 Task: In the Company hp.com, schedule a meeting with title: 'Product Demo and Service Presentation', Select date: '27 August, 2023', select start time: 10:30:AM. Add location in person New York with meeting description: Kindly join this meeting to understand Product Demo and Service Presentation. Add attendees from company's contact and save.. Logged in from softage.1@softage.net
Action: Mouse moved to (88, 57)
Screenshot: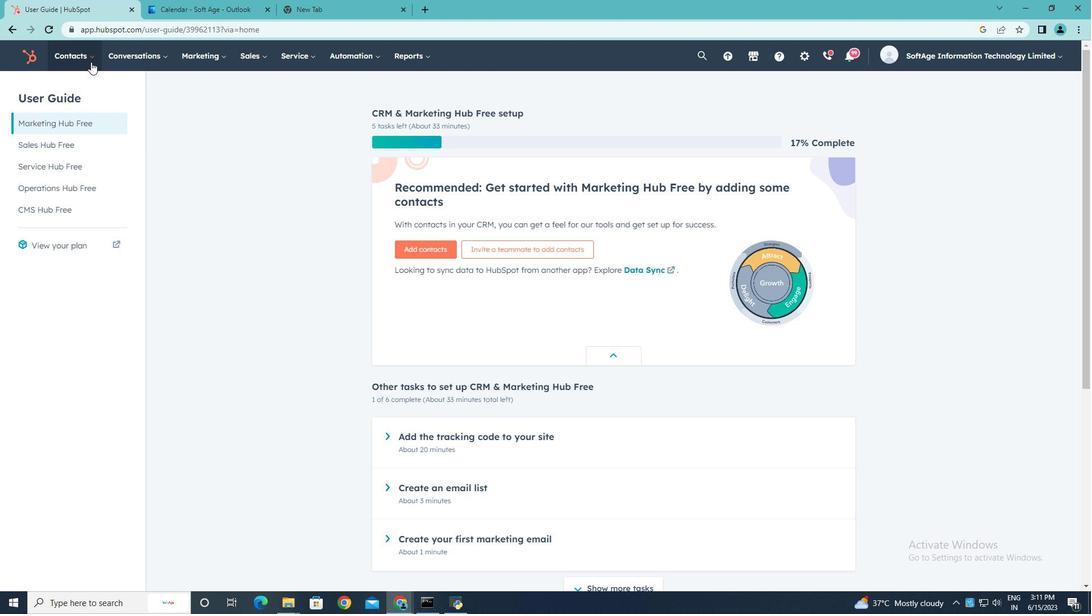 
Action: Mouse pressed left at (88, 57)
Screenshot: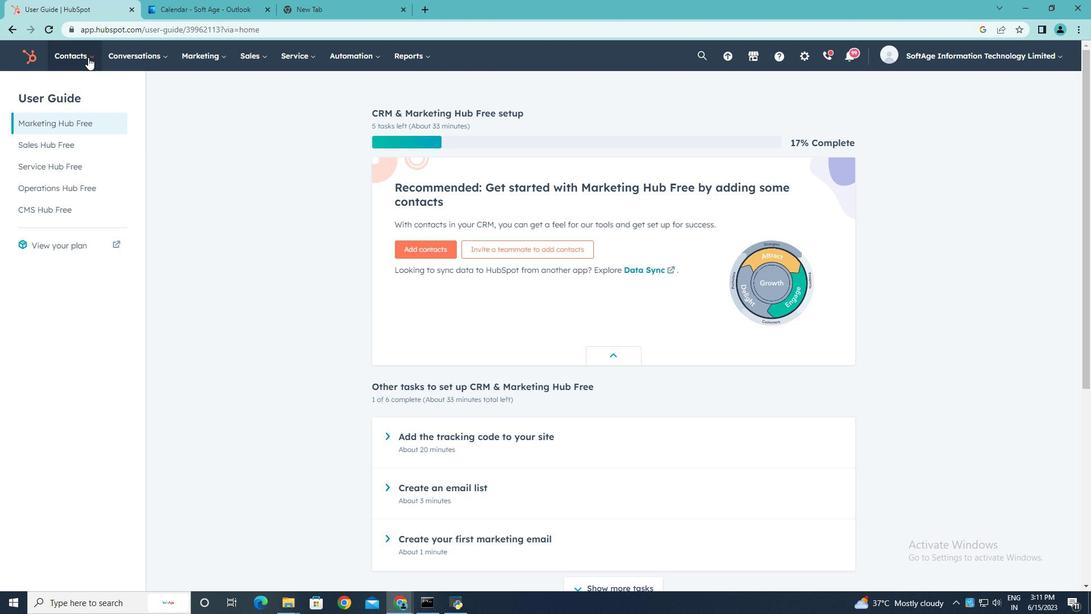 
Action: Mouse moved to (77, 113)
Screenshot: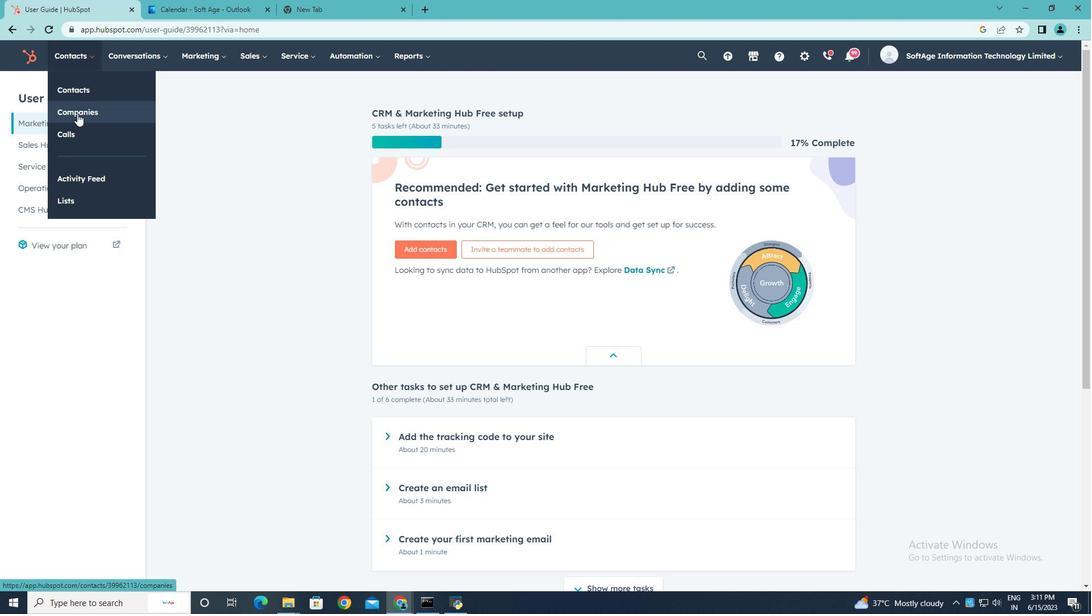 
Action: Mouse pressed left at (77, 113)
Screenshot: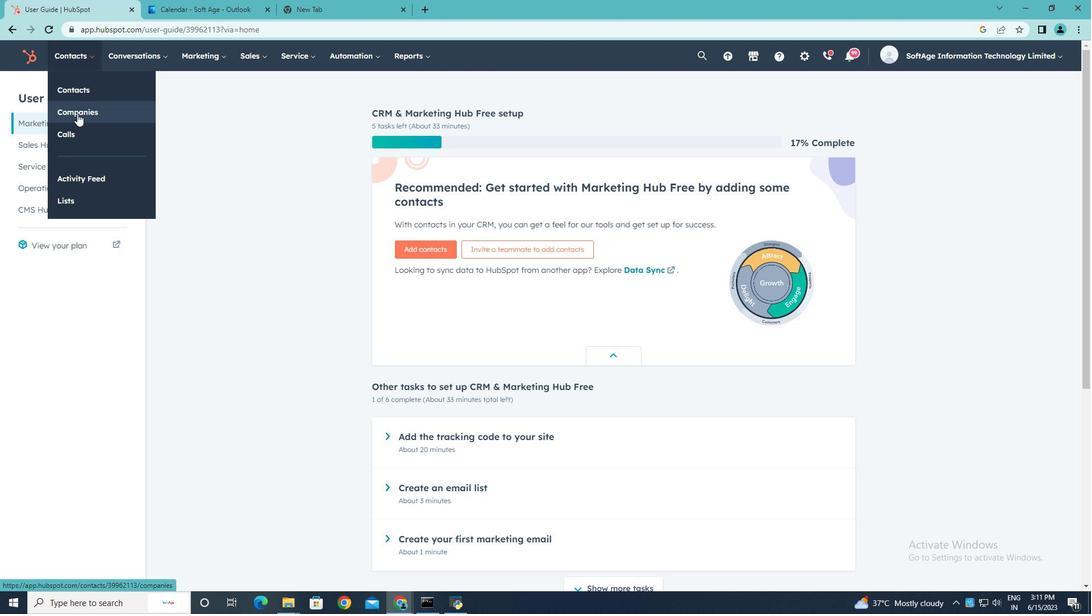 
Action: Mouse moved to (72, 183)
Screenshot: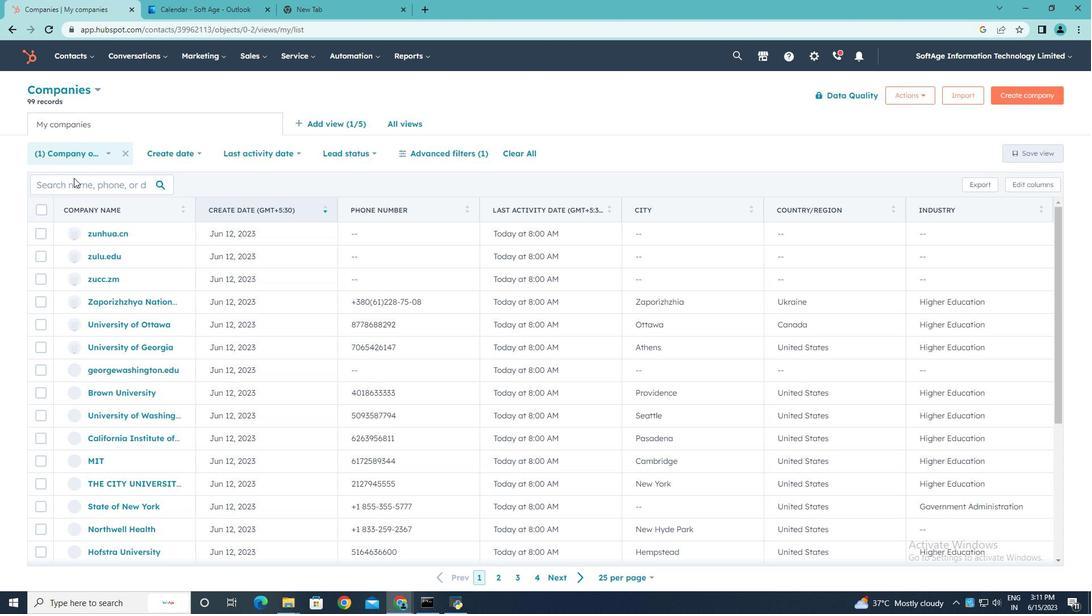 
Action: Mouse pressed left at (72, 183)
Screenshot: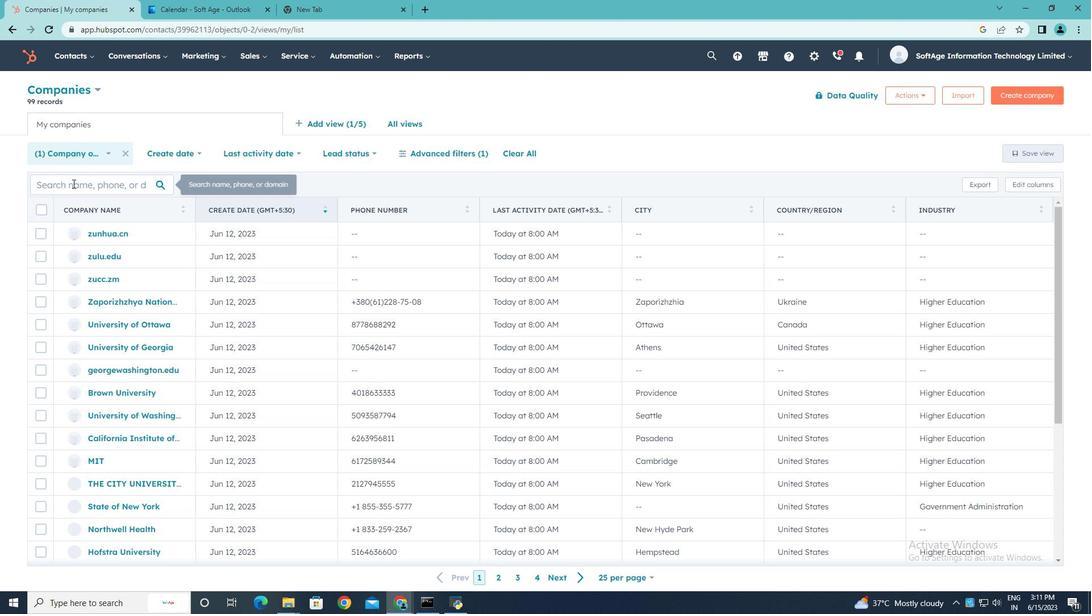 
Action: Key pressed hp.com
Screenshot: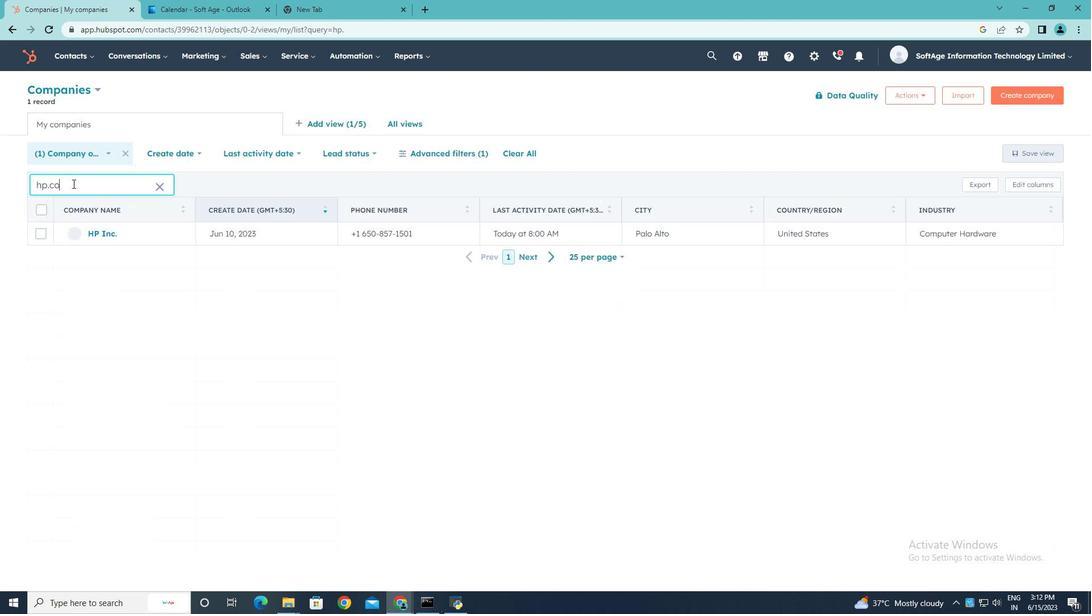 
Action: Mouse moved to (95, 231)
Screenshot: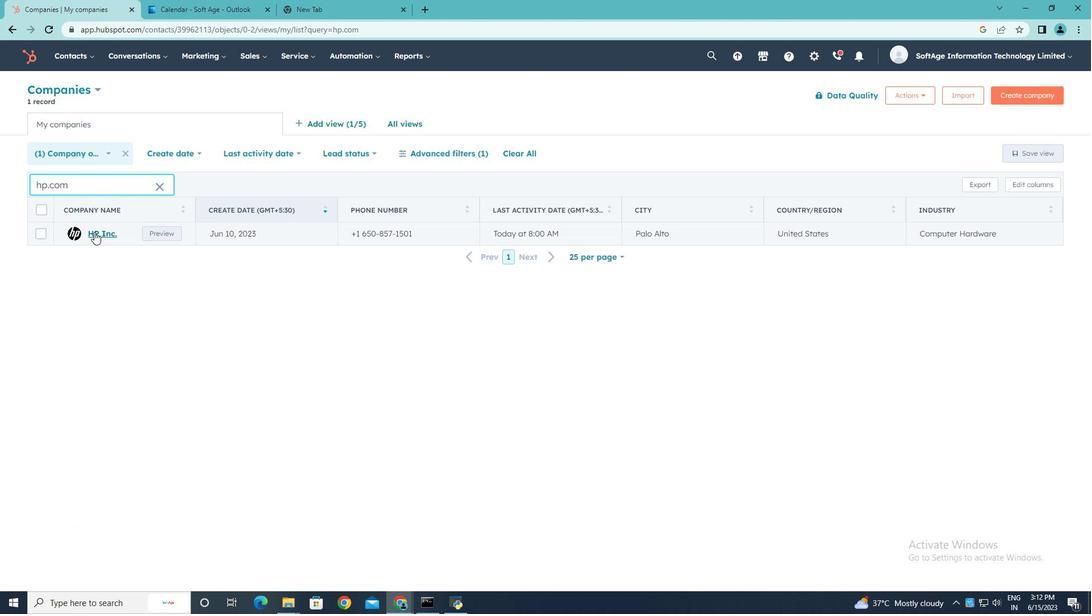 
Action: Mouse pressed left at (95, 231)
Screenshot: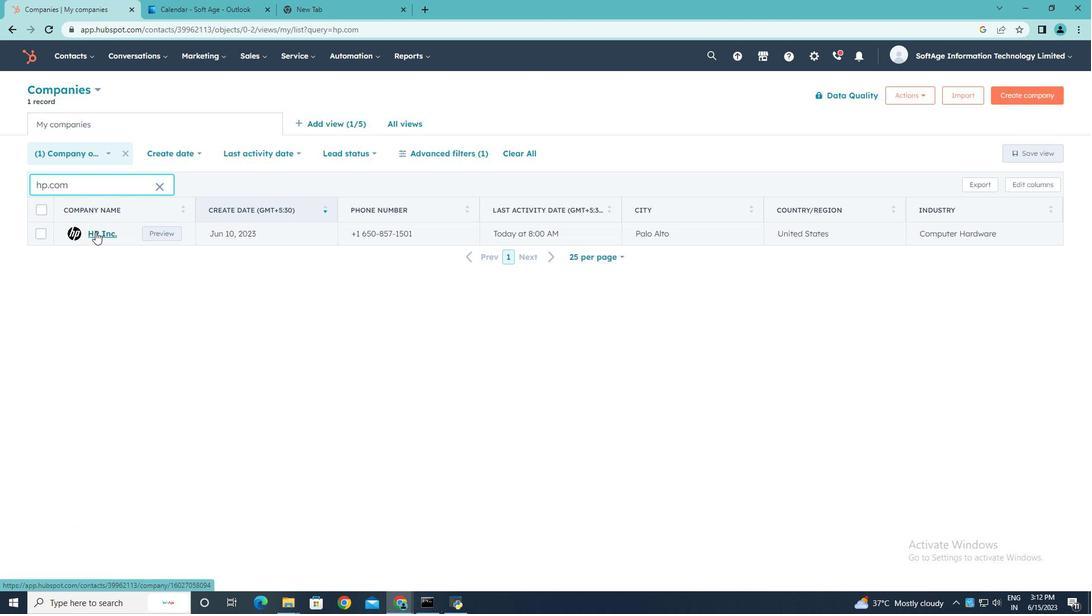 
Action: Mouse moved to (183, 185)
Screenshot: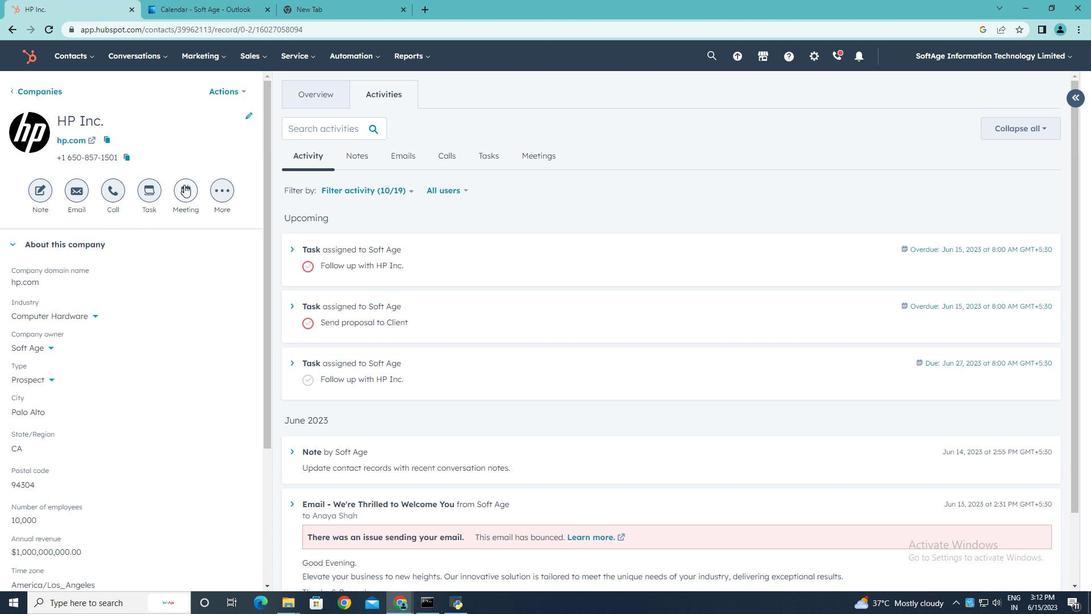 
Action: Mouse pressed left at (183, 185)
Screenshot: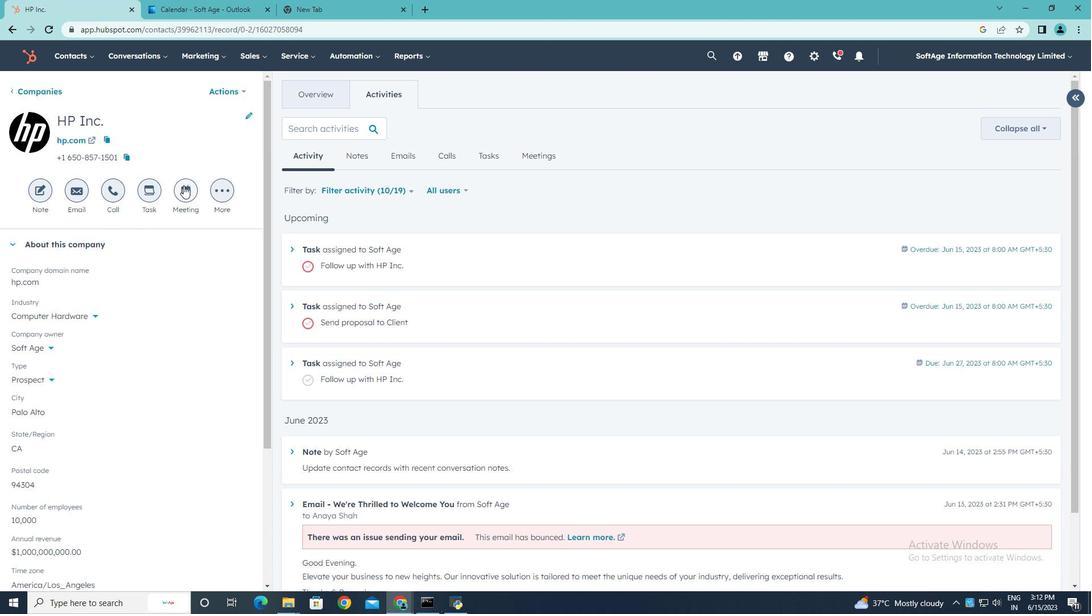 
Action: Key pressed <Key.shift><Key.shift><Key.shift><Key.shift><Key.shift>Product<Key.space><Key.shift>Demo<Key.space>and<Key.space><Key.shift>Service<Key.space><Key.shift>Presentation
Screenshot: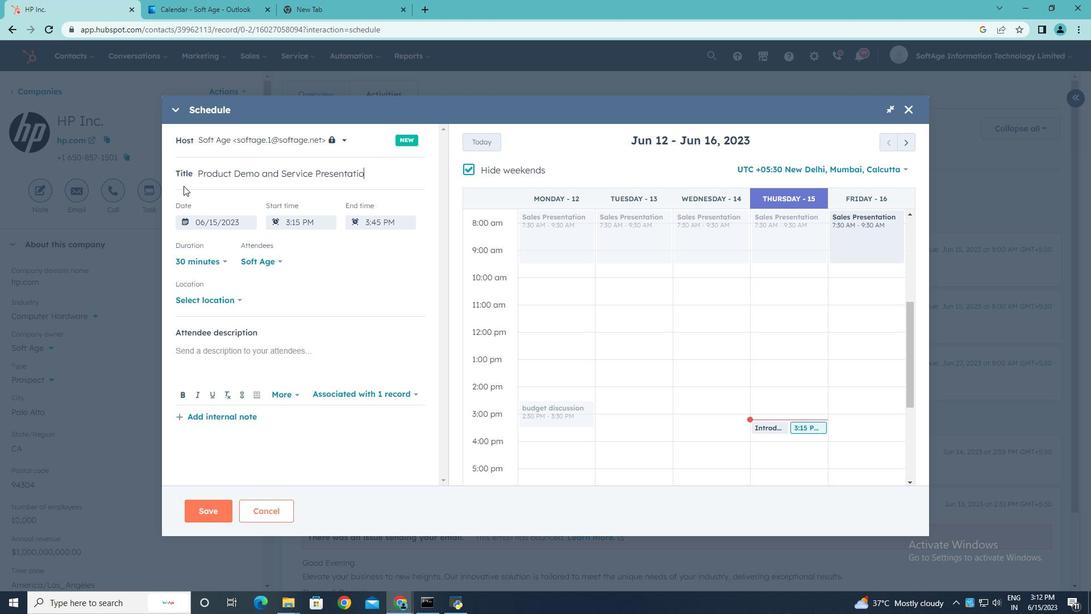 
Action: Mouse moved to (467, 168)
Screenshot: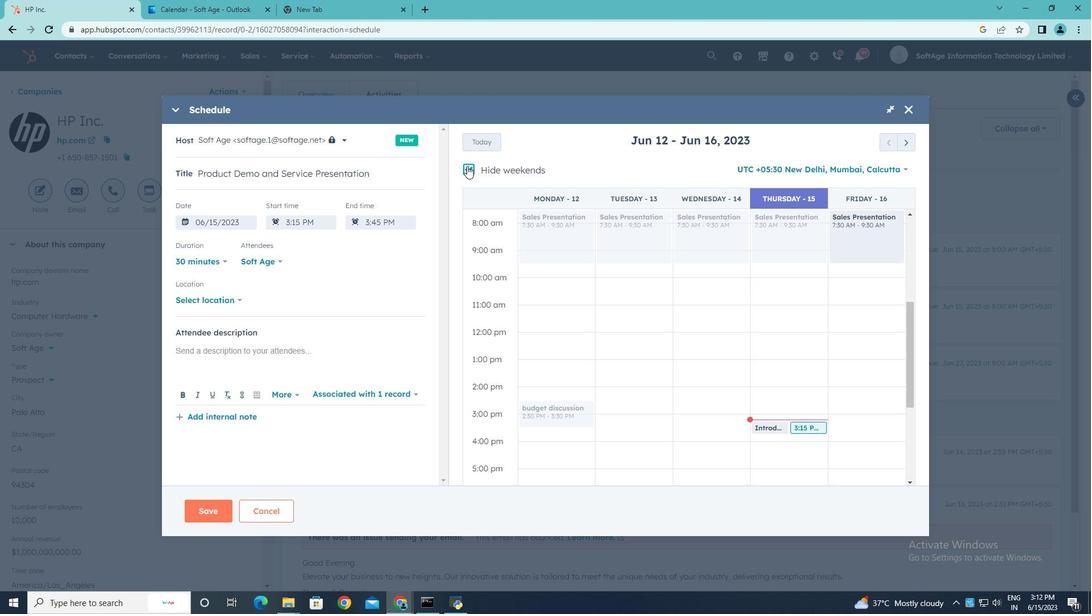 
Action: Mouse pressed left at (467, 168)
Screenshot: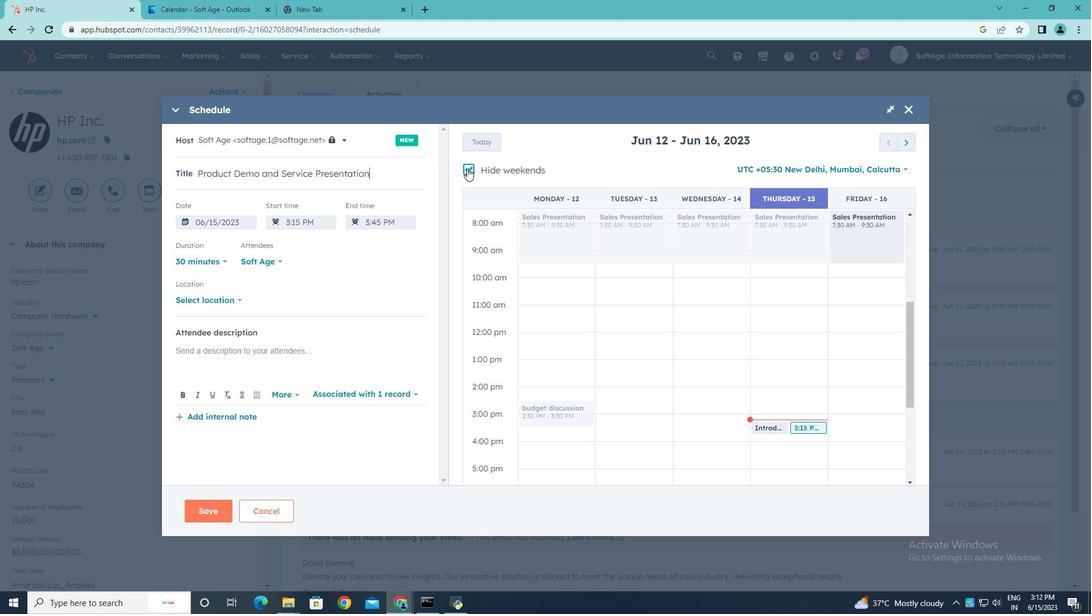 
Action: Mouse moved to (907, 143)
Screenshot: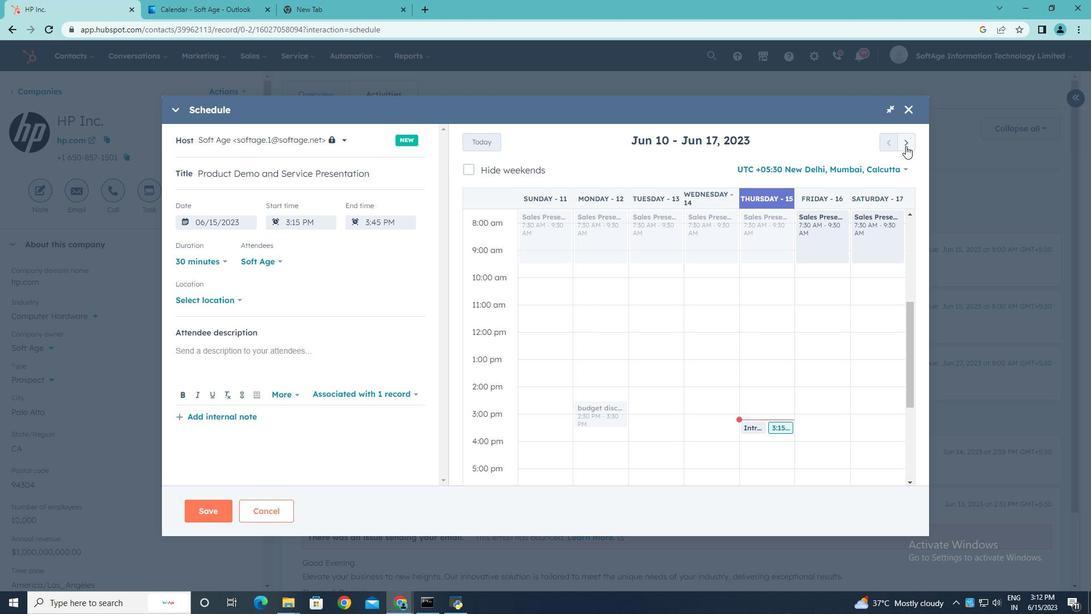
Action: Mouse pressed left at (907, 143)
Screenshot: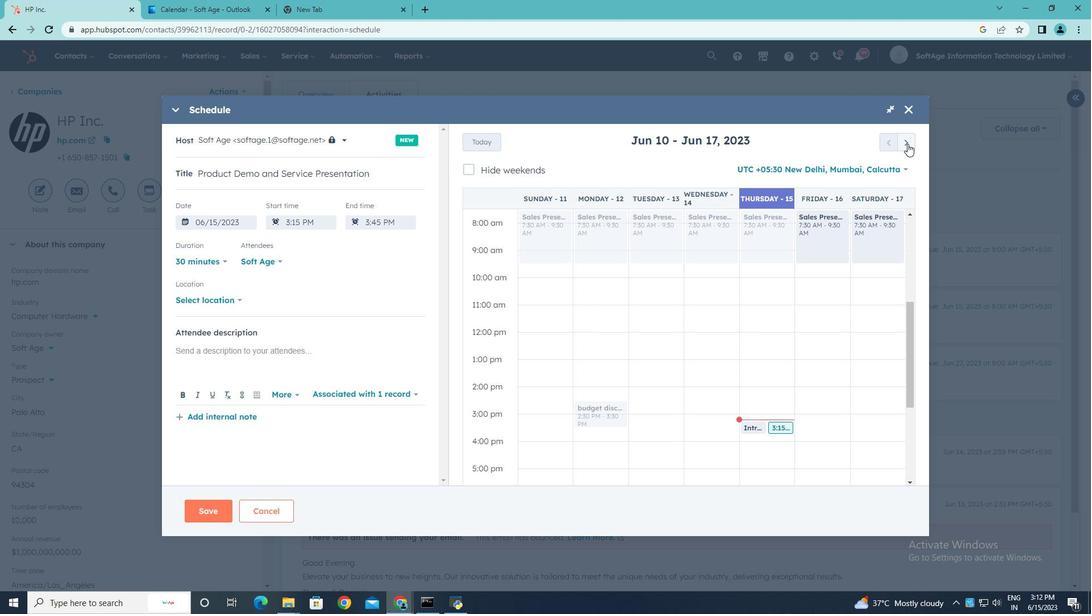 
Action: Mouse pressed left at (907, 143)
Screenshot: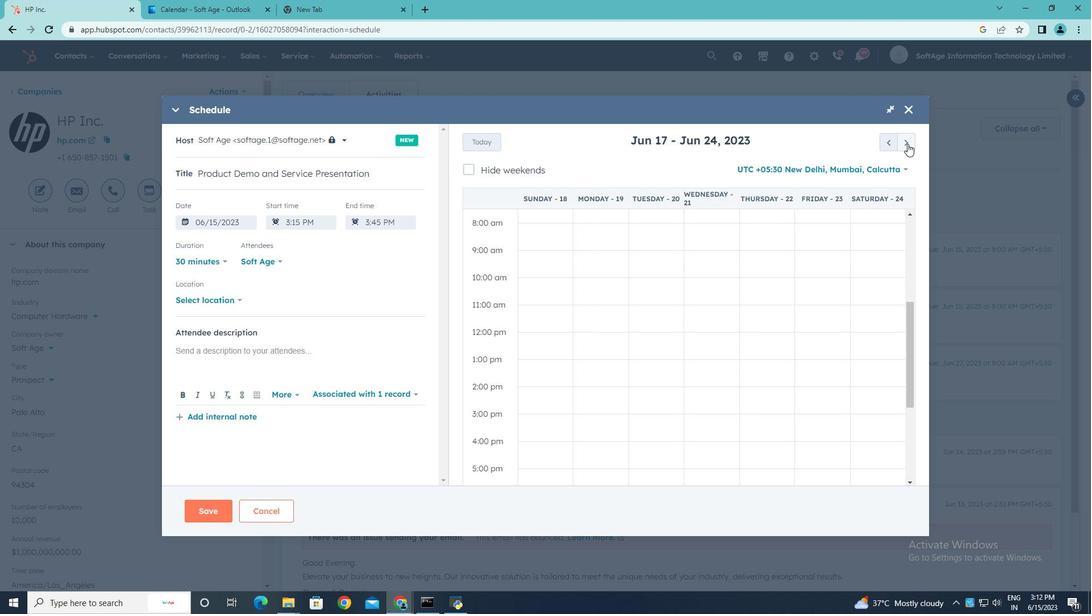 
Action: Mouse pressed left at (907, 143)
Screenshot: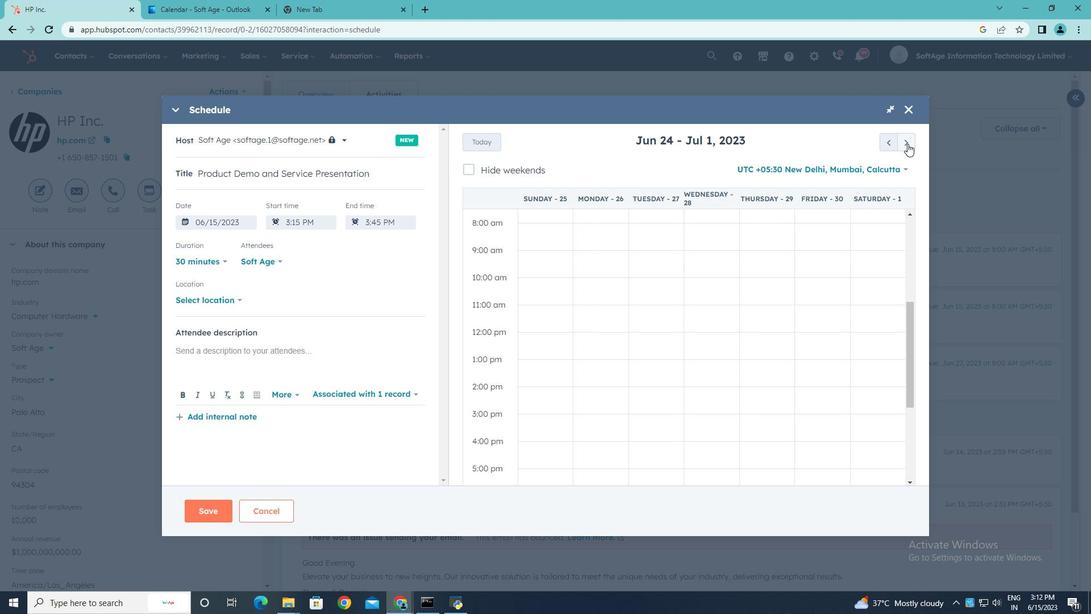
Action: Mouse pressed left at (907, 143)
Screenshot: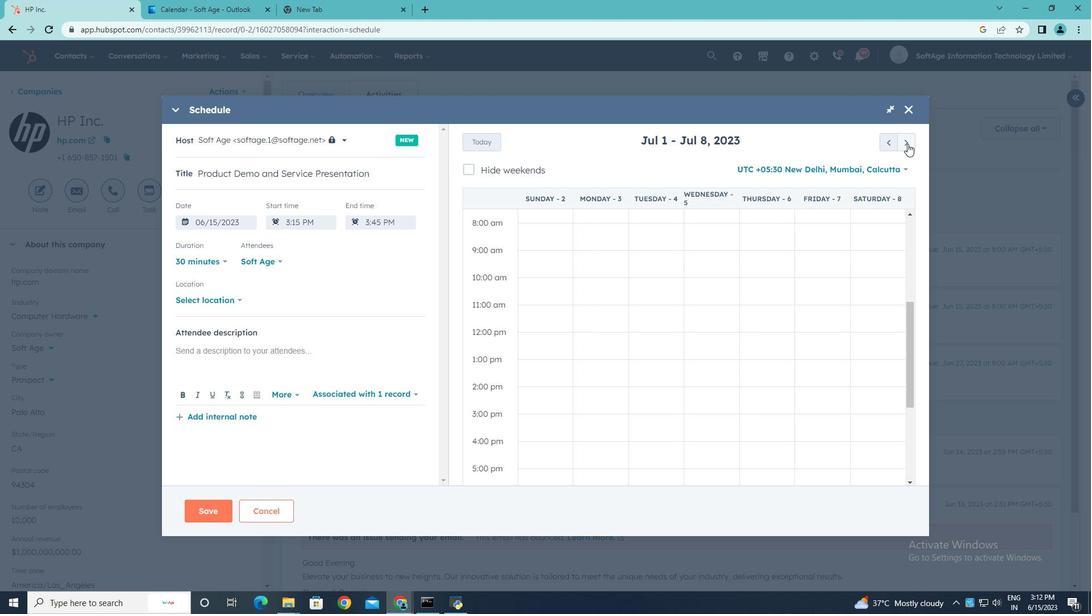 
Action: Mouse pressed left at (907, 143)
Screenshot: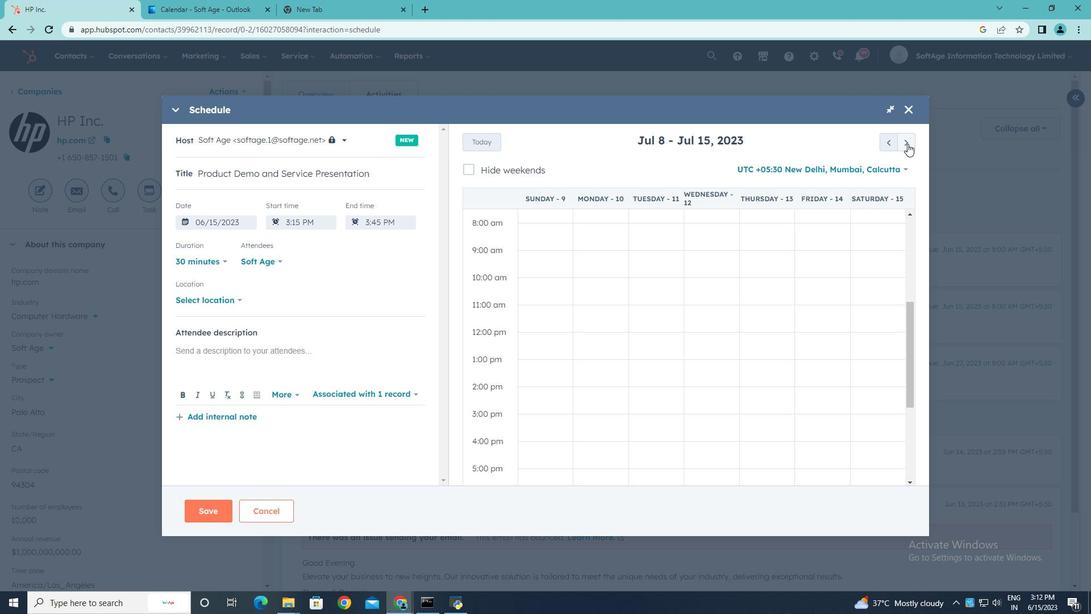 
Action: Mouse pressed left at (907, 143)
Screenshot: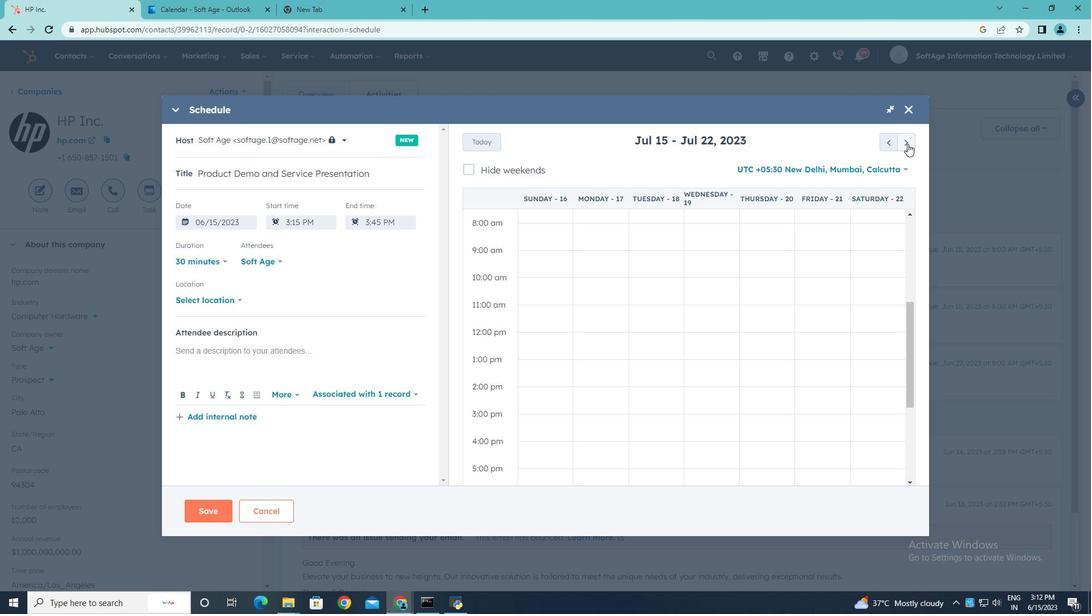 
Action: Mouse pressed left at (907, 143)
Screenshot: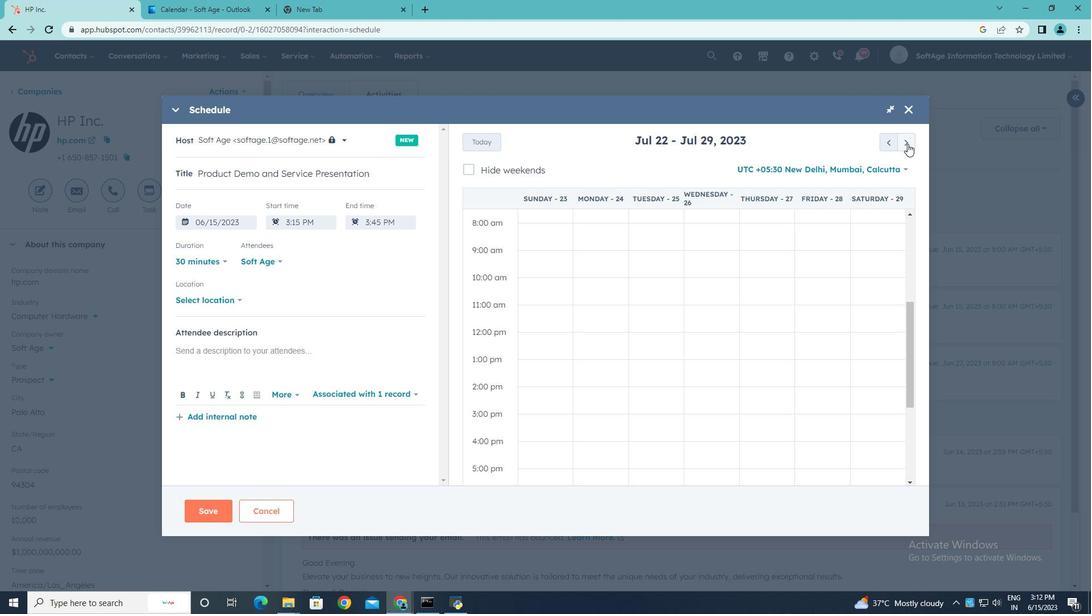 
Action: Mouse pressed left at (907, 143)
Screenshot: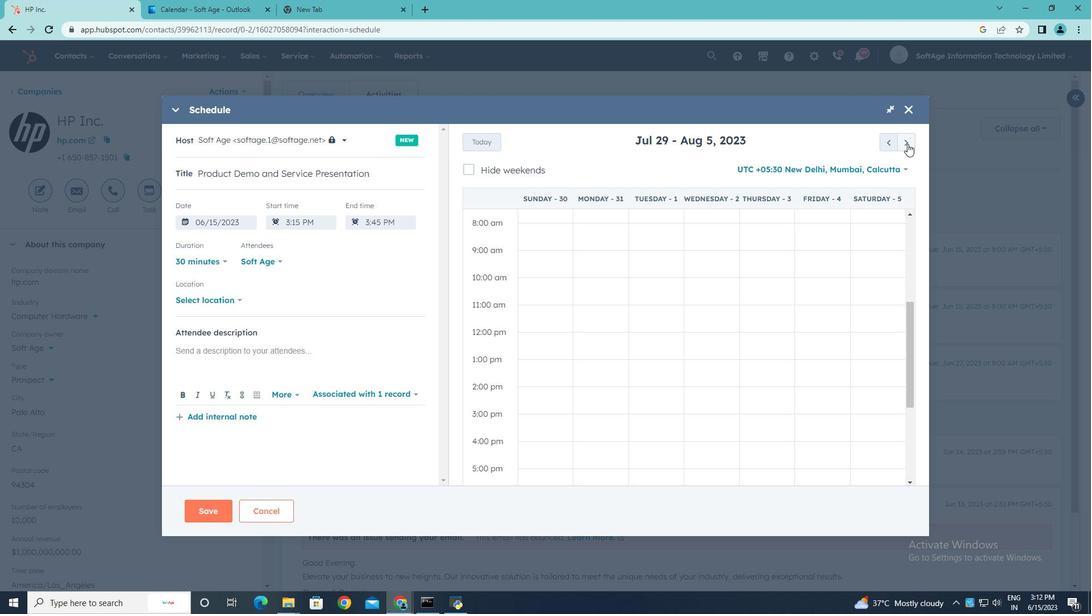 
Action: Mouse pressed left at (907, 143)
Screenshot: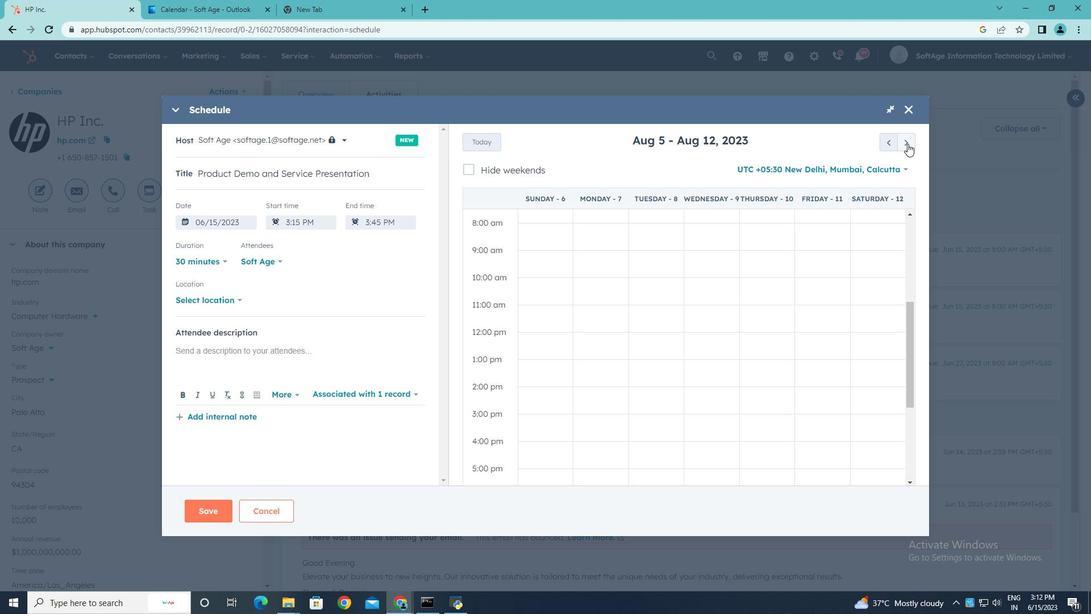 
Action: Mouse pressed left at (907, 143)
Screenshot: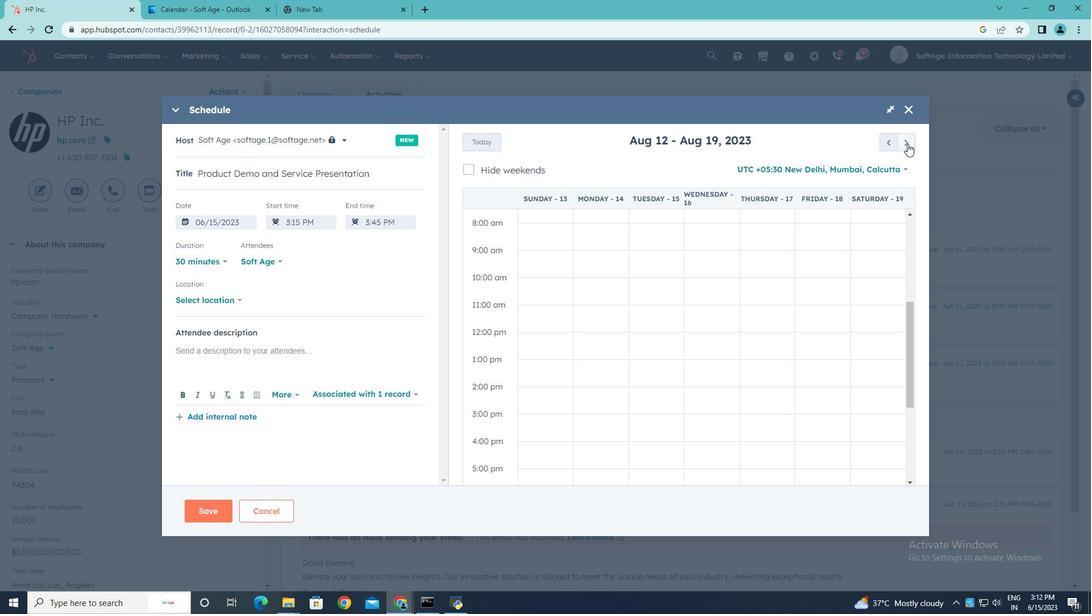 
Action: Mouse pressed left at (907, 143)
Screenshot: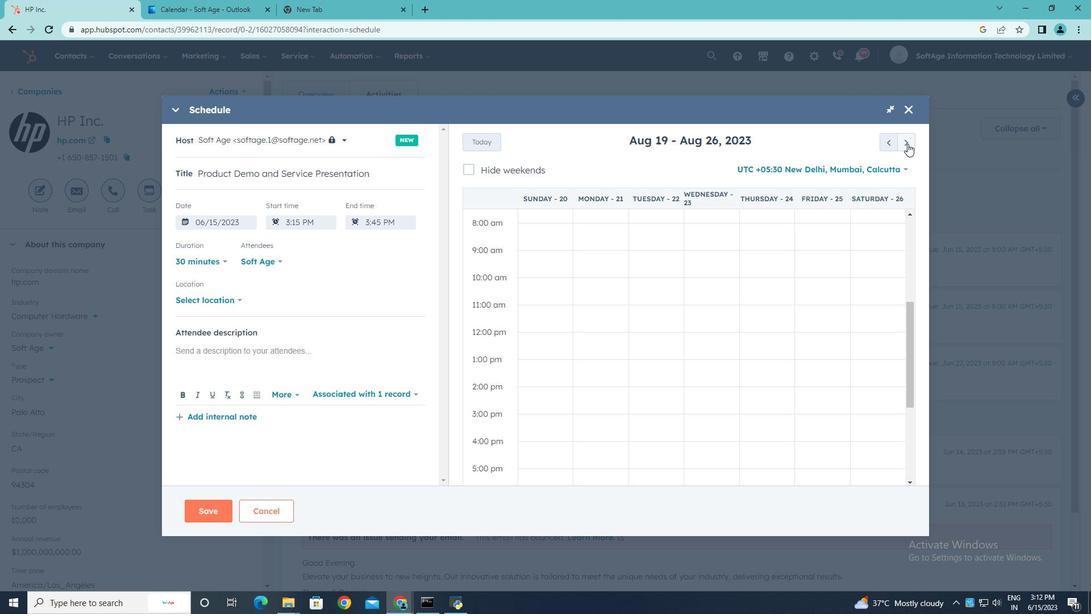 
Action: Mouse moved to (532, 295)
Screenshot: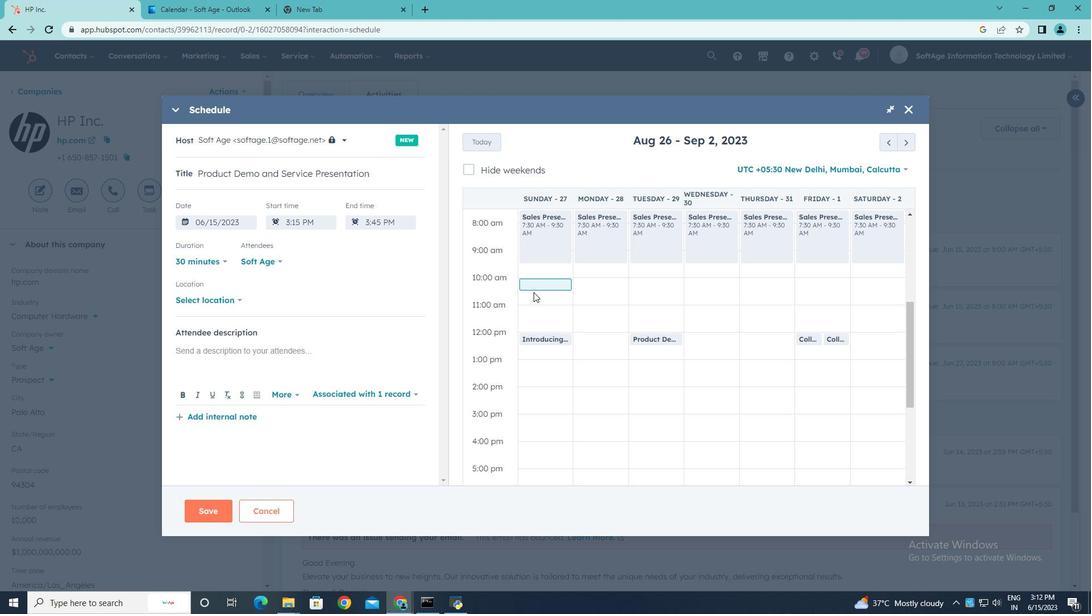 
Action: Mouse pressed left at (532, 295)
Screenshot: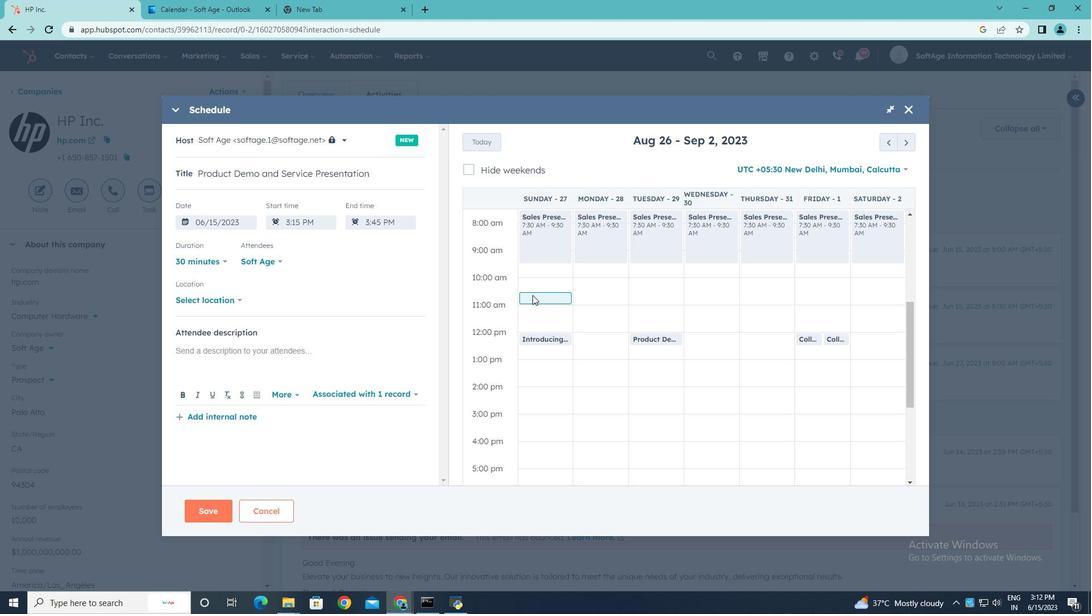 
Action: Mouse moved to (240, 299)
Screenshot: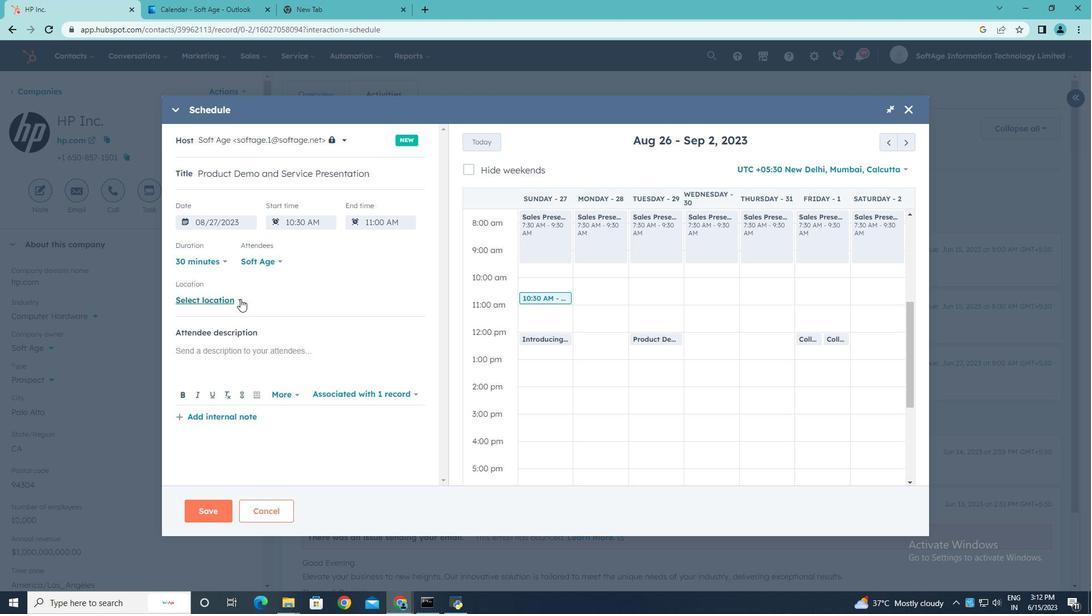 
Action: Mouse pressed left at (240, 299)
Screenshot: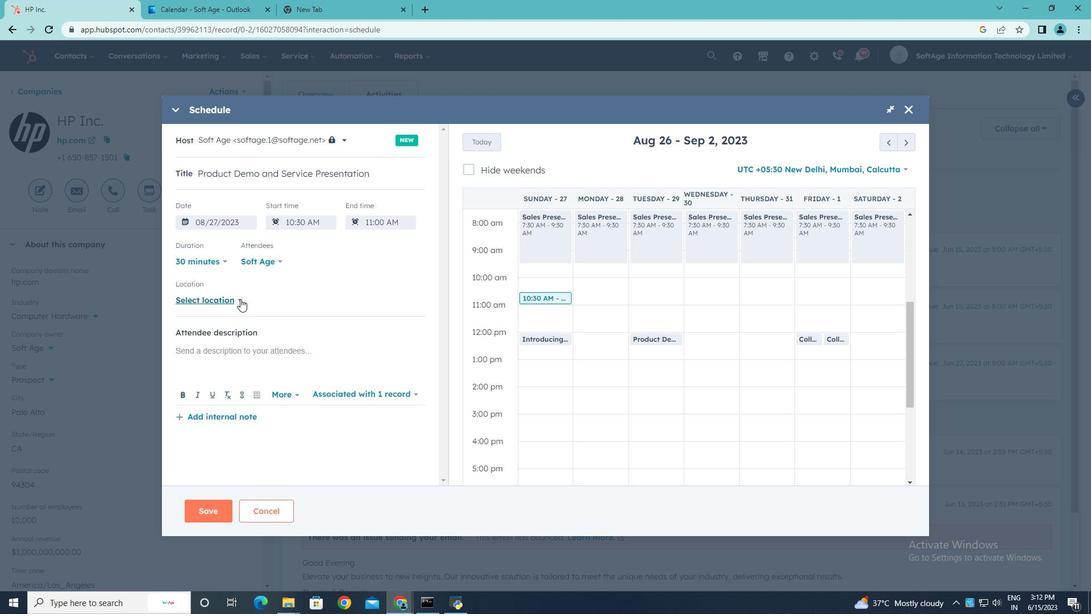 
Action: Mouse moved to (282, 294)
Screenshot: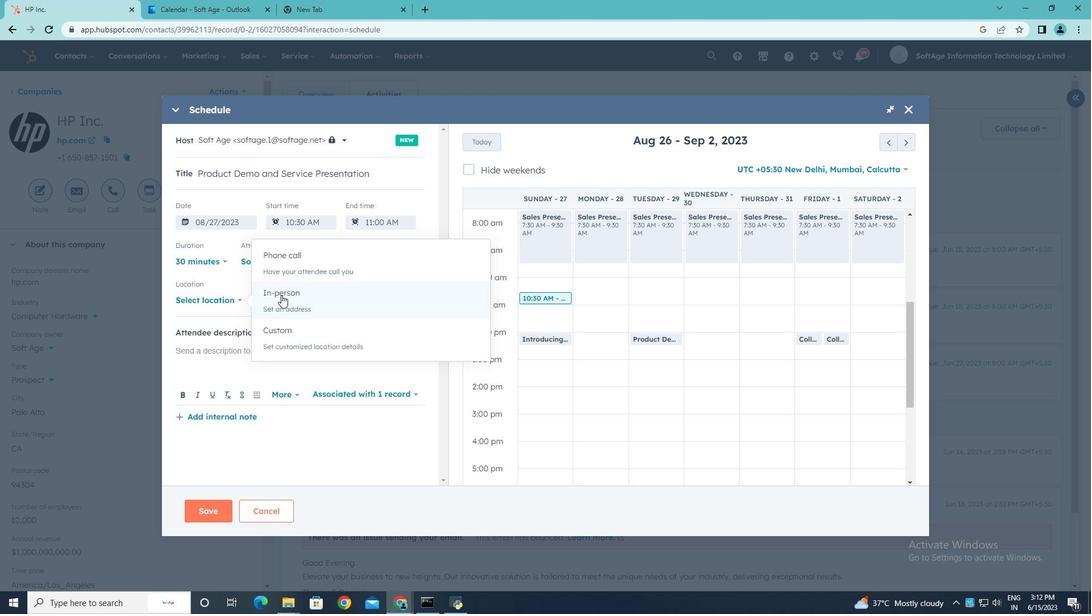
Action: Mouse pressed left at (282, 294)
Screenshot: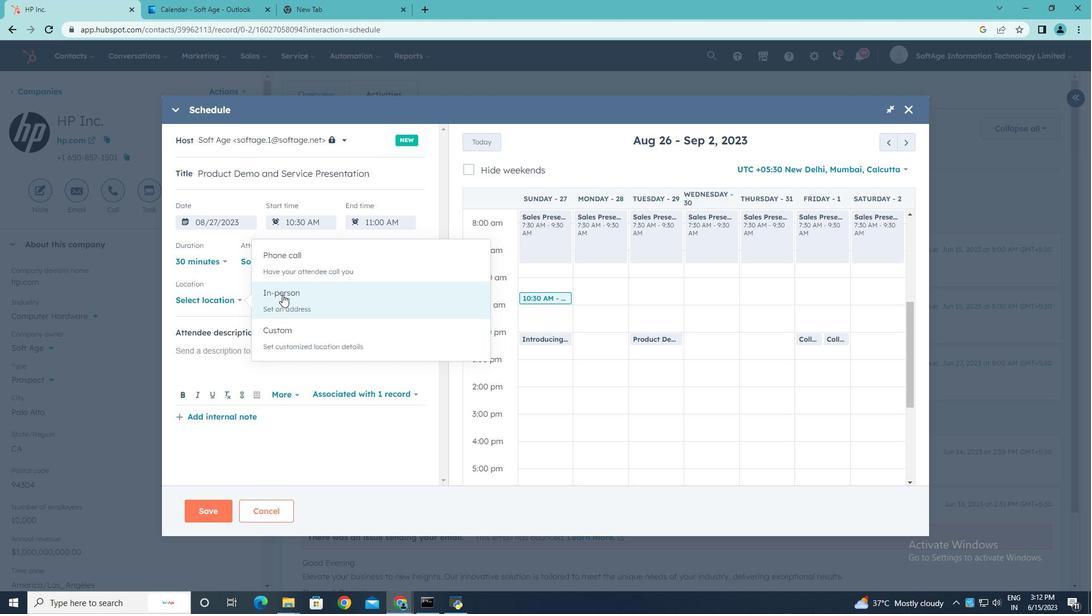 
Action: Mouse moved to (271, 296)
Screenshot: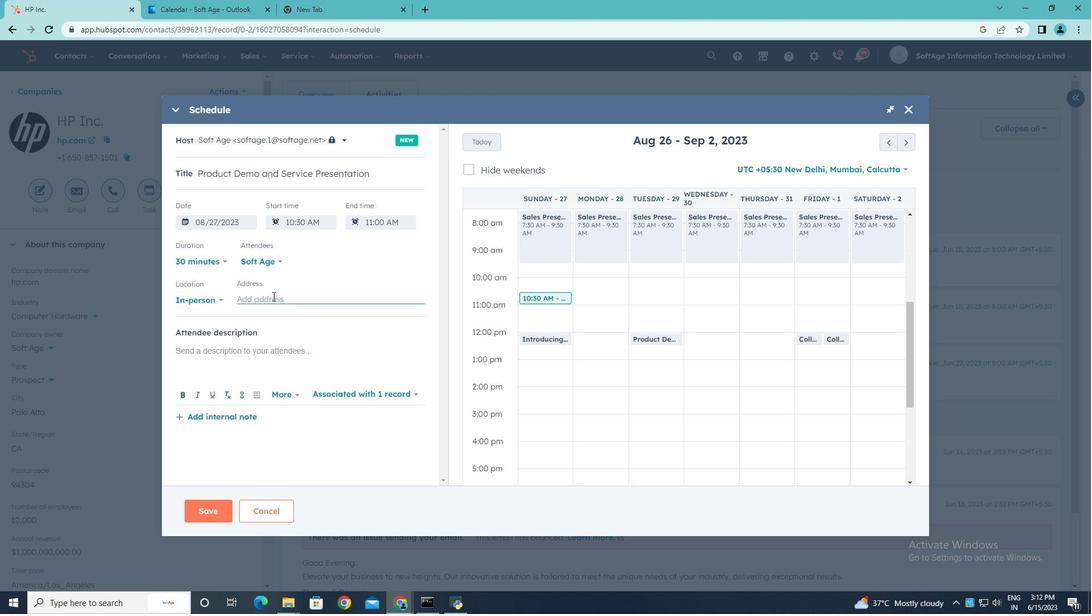 
Action: Mouse pressed left at (271, 296)
Screenshot: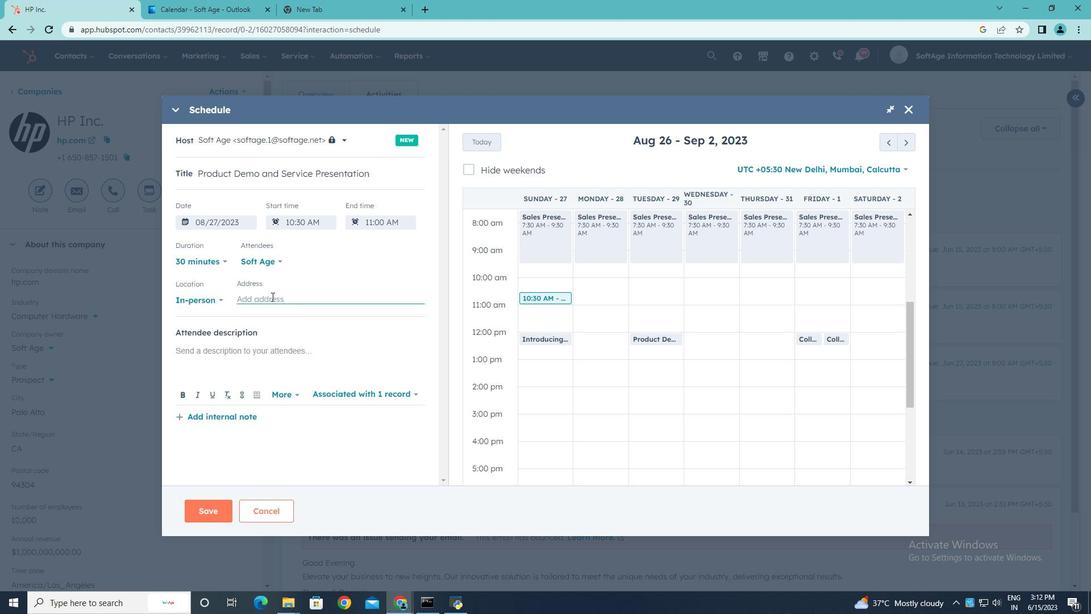 
Action: Key pressed <Key.shift>New<Key.space><Key.shift>York
Screenshot: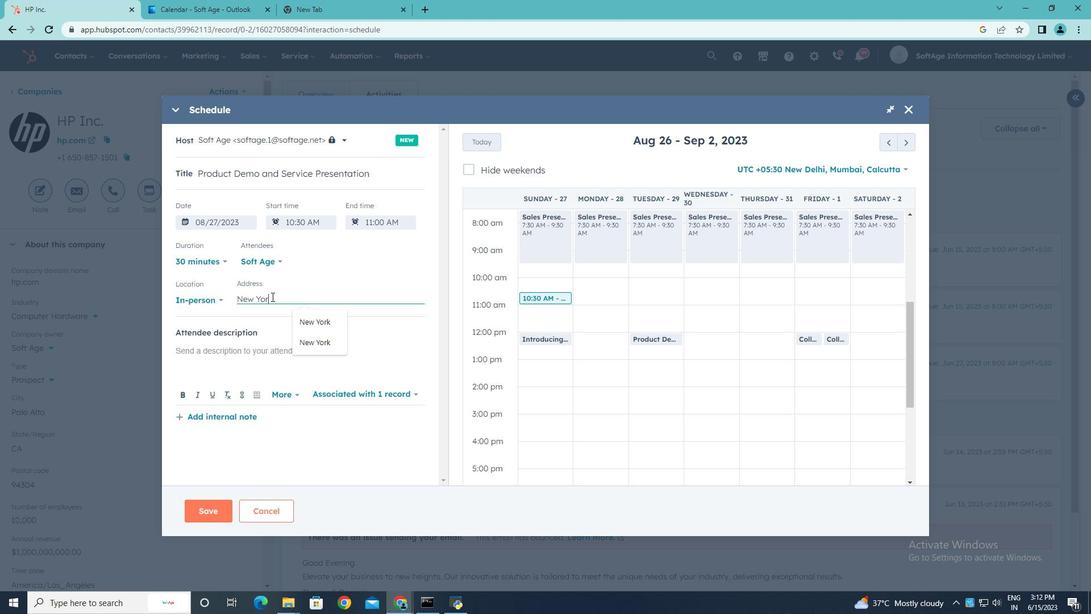 
Action: Mouse moved to (198, 350)
Screenshot: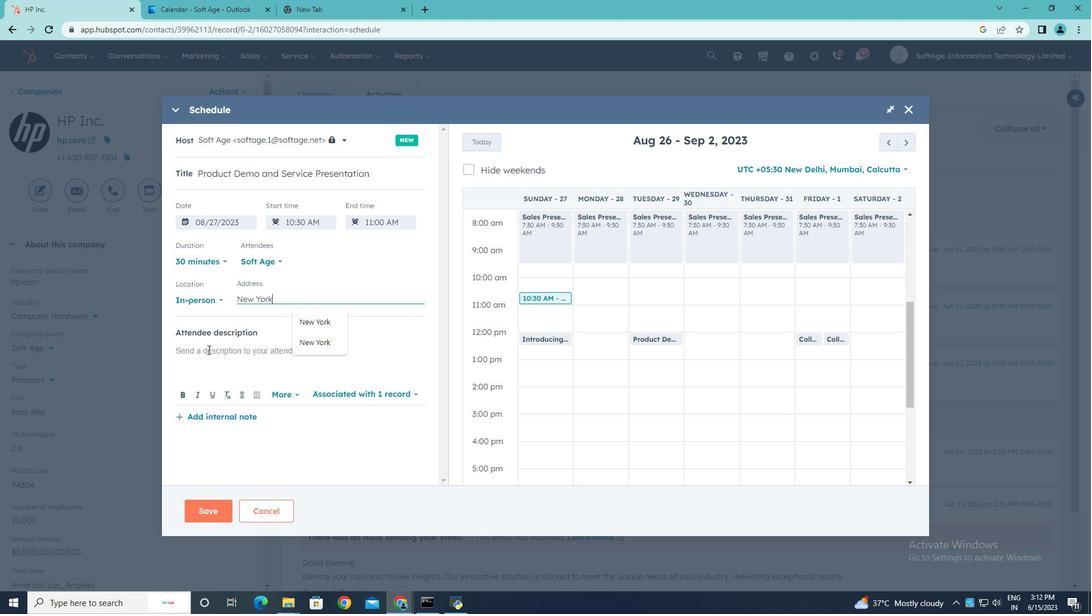 
Action: Mouse pressed left at (198, 350)
Screenshot: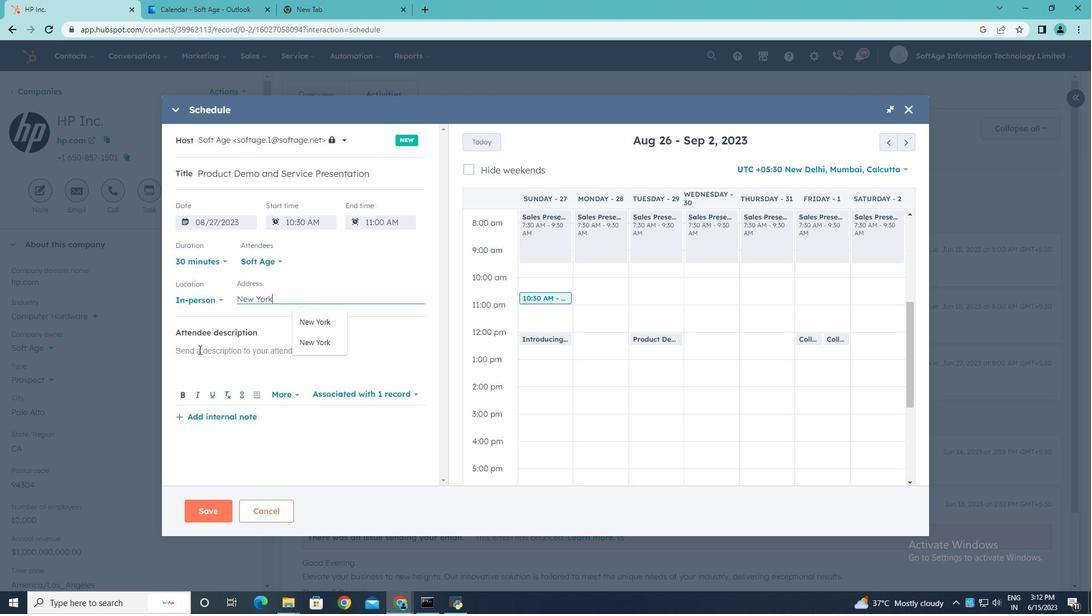 
Action: Key pressed <Key.shift>Kindly<Key.space>m<Key.backspace>join<Key.space>this<Key.space>meeting<Key.space>to<Key.space>understand<Key.space><Key.shift><Key.shift><Key.shift><Key.shift><Key.shift>Product<Key.space><Key.shift>Demo<Key.space>and<Key.space><Key.shift>Service<Key.space><Key.shift>Presentation..
Screenshot: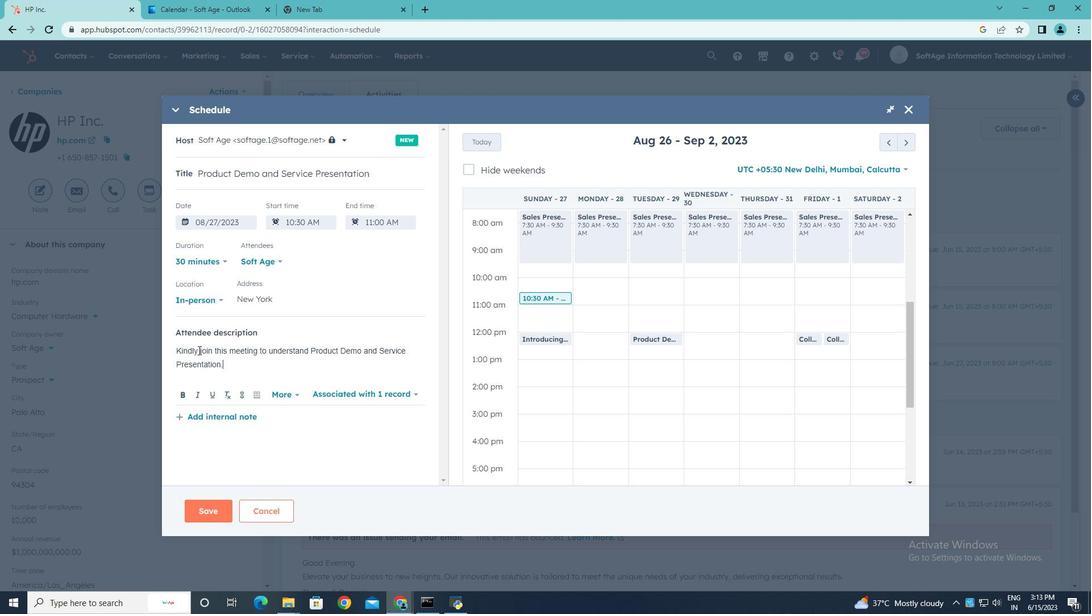 
Action: Mouse moved to (280, 260)
Screenshot: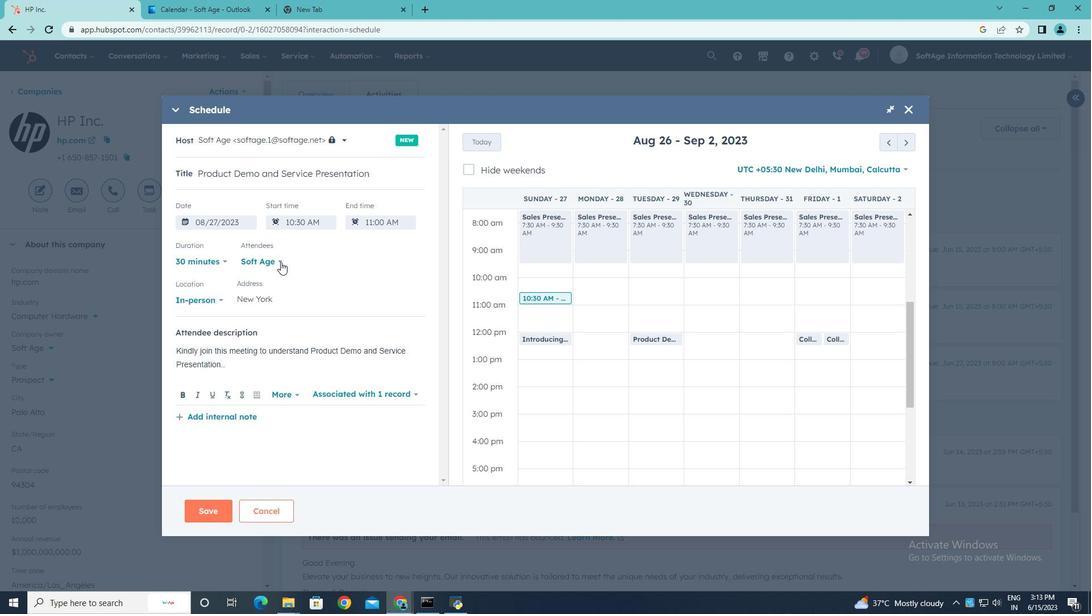 
Action: Mouse pressed left at (280, 260)
Screenshot: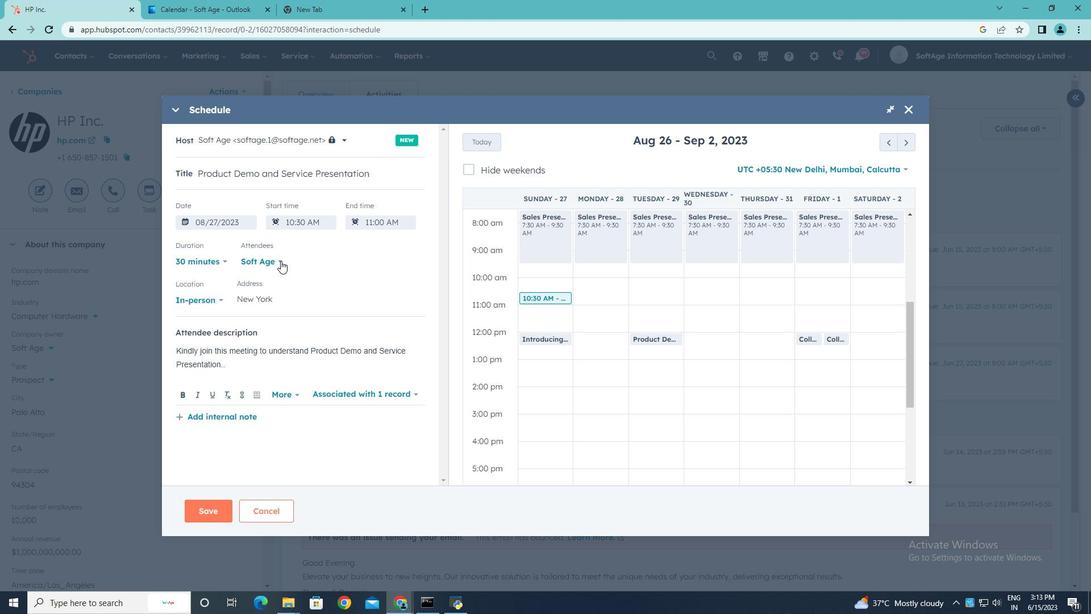 
Action: Mouse moved to (206, 404)
Screenshot: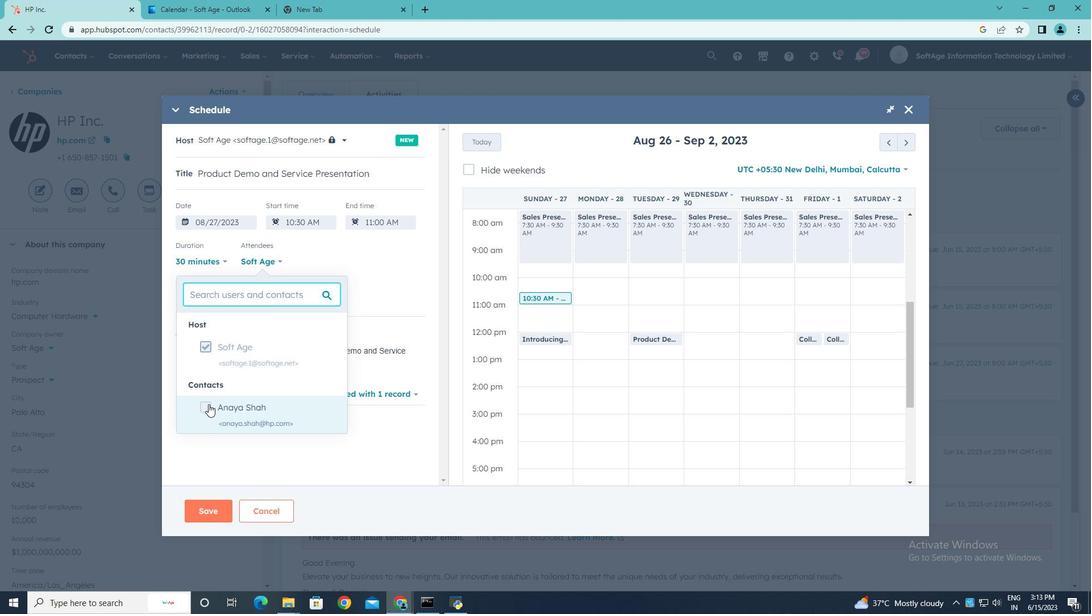 
Action: Mouse pressed left at (206, 404)
Screenshot: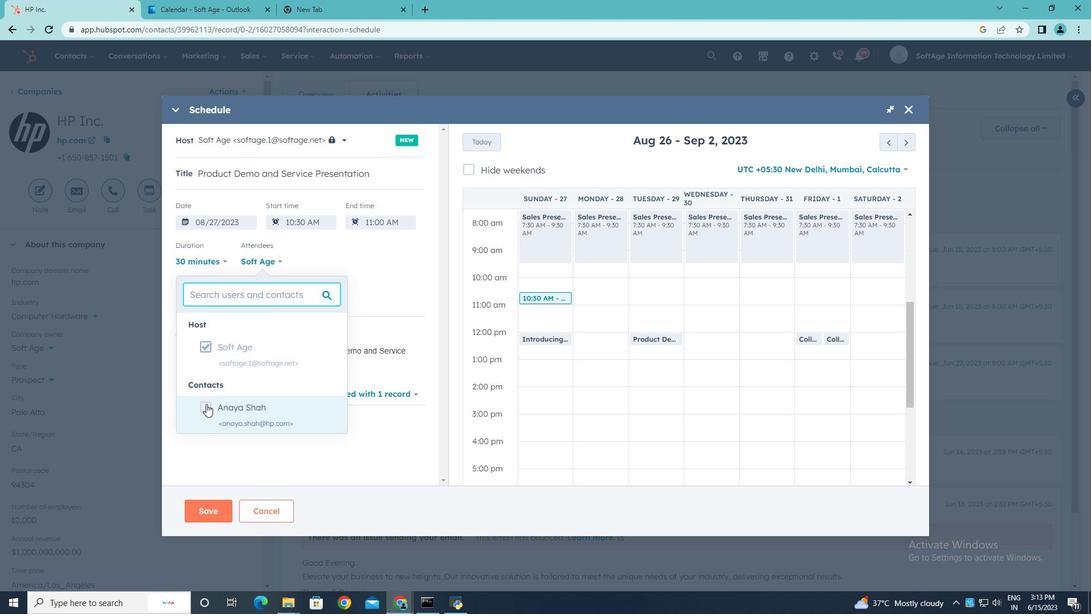 
Action: Mouse moved to (378, 447)
Screenshot: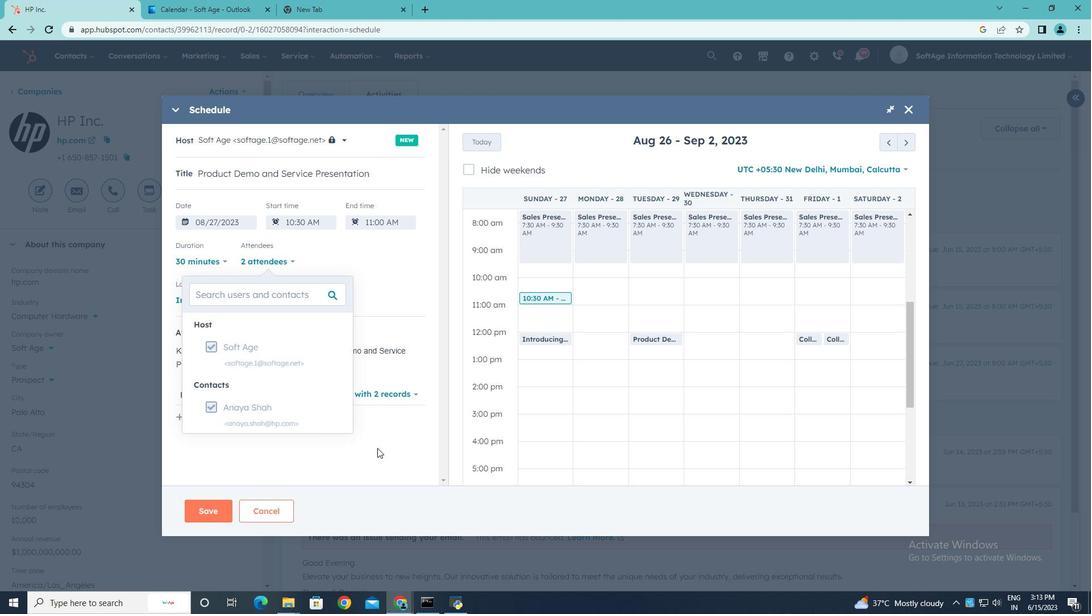 
Action: Mouse pressed left at (378, 447)
Screenshot: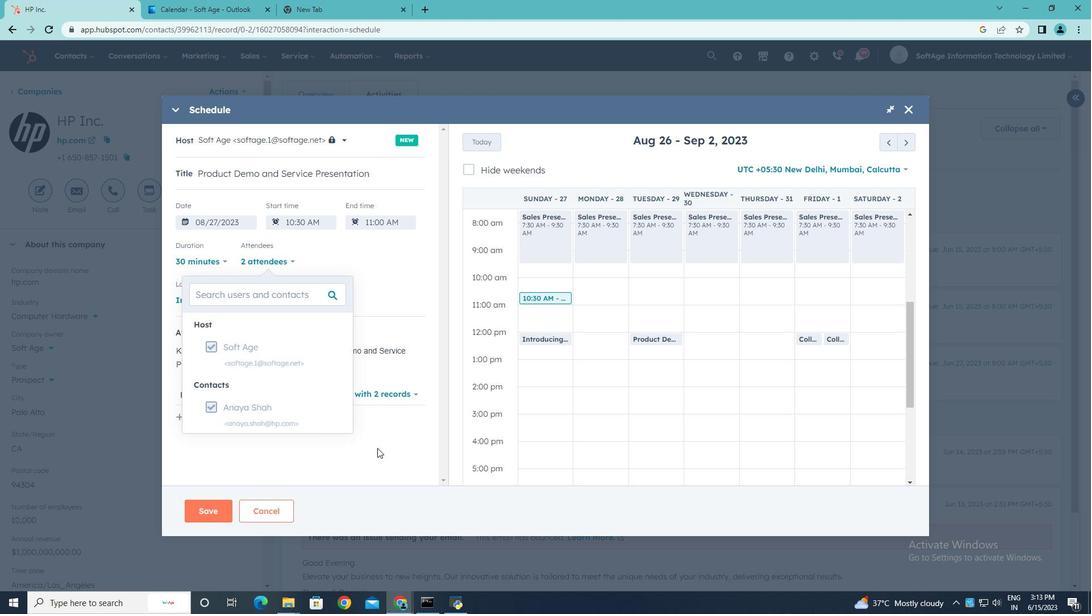
Action: Mouse moved to (200, 512)
Screenshot: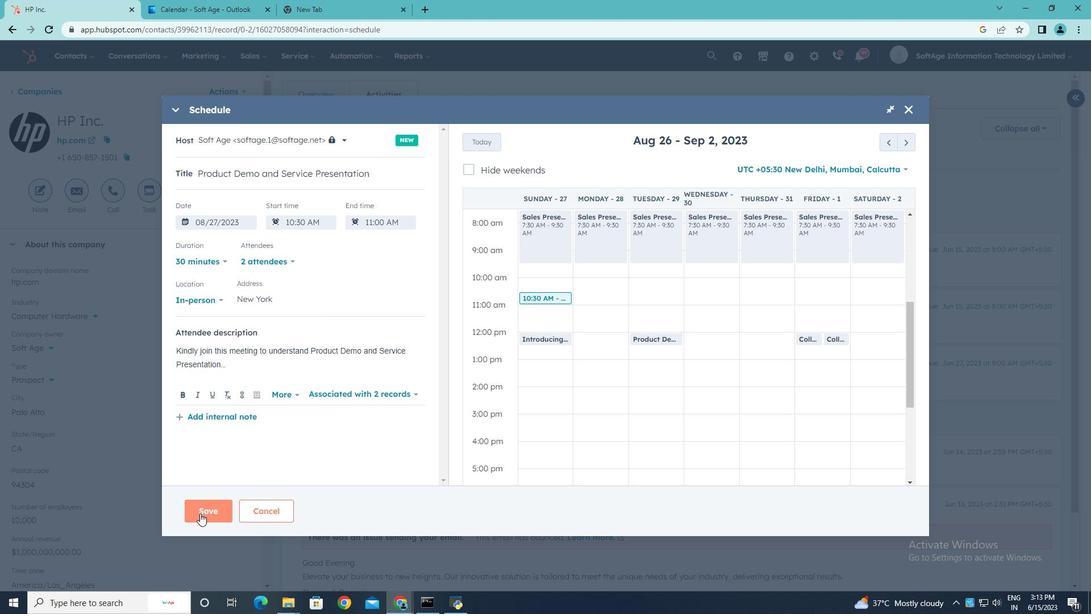 
Action: Mouse pressed left at (200, 512)
Screenshot: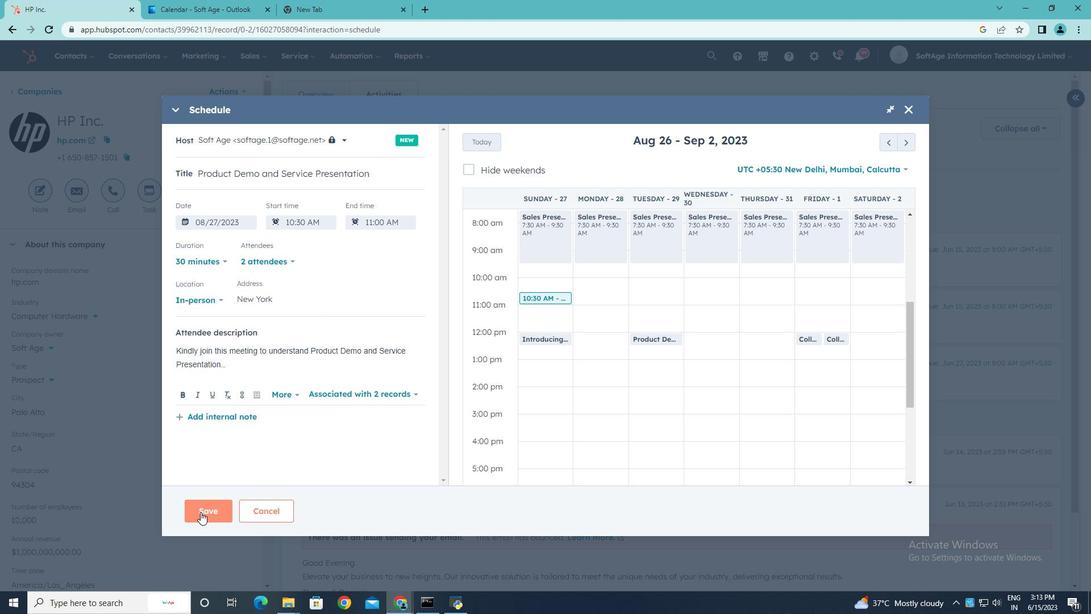 
